 Task: Send an email with the signature Gabriel Evans with the subject 'Request for a video' and the message 'Could you please provide a summary of the results?' from softage.1@softage.net to softage.8@softage.net and softage.9@softage.net with an attached document Branding_strategy.docx
Action: Key pressed n
Screenshot: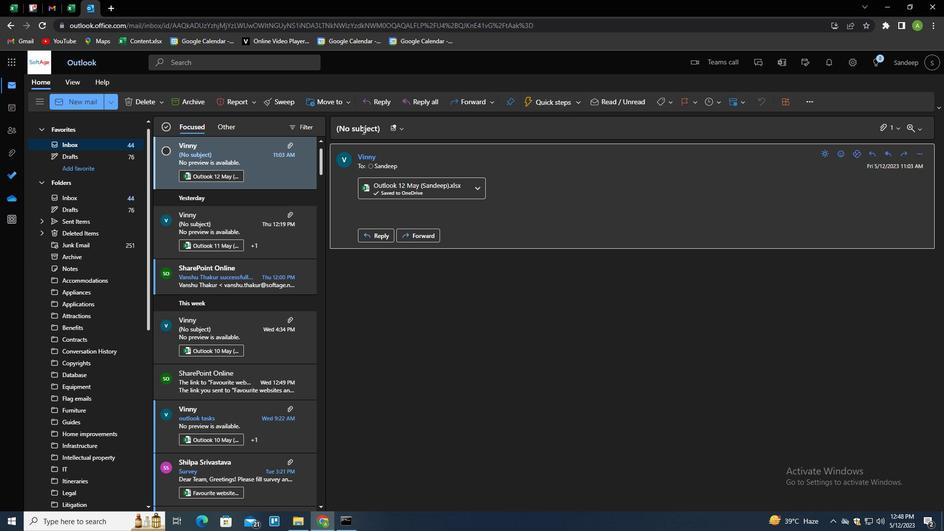 
Action: Mouse moved to (656, 104)
Screenshot: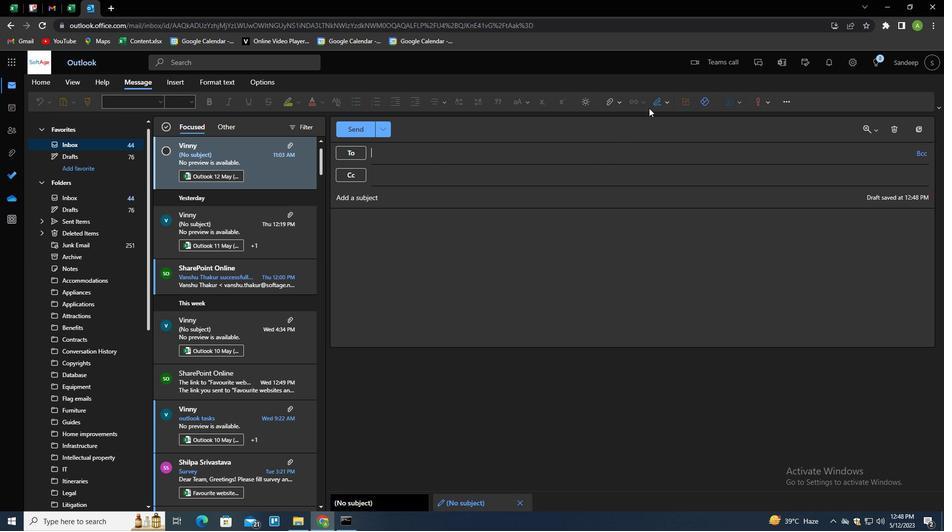 
Action: Mouse pressed left at (656, 104)
Screenshot: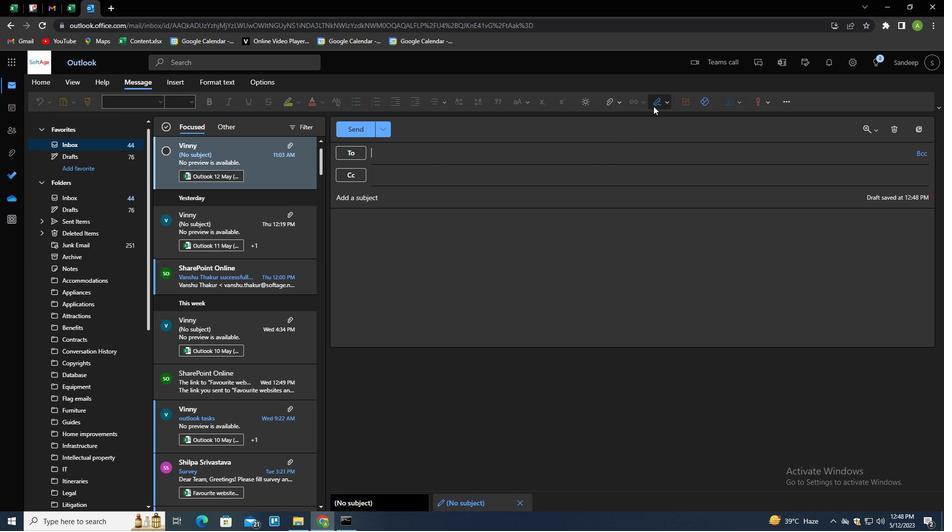 
Action: Mouse moved to (647, 140)
Screenshot: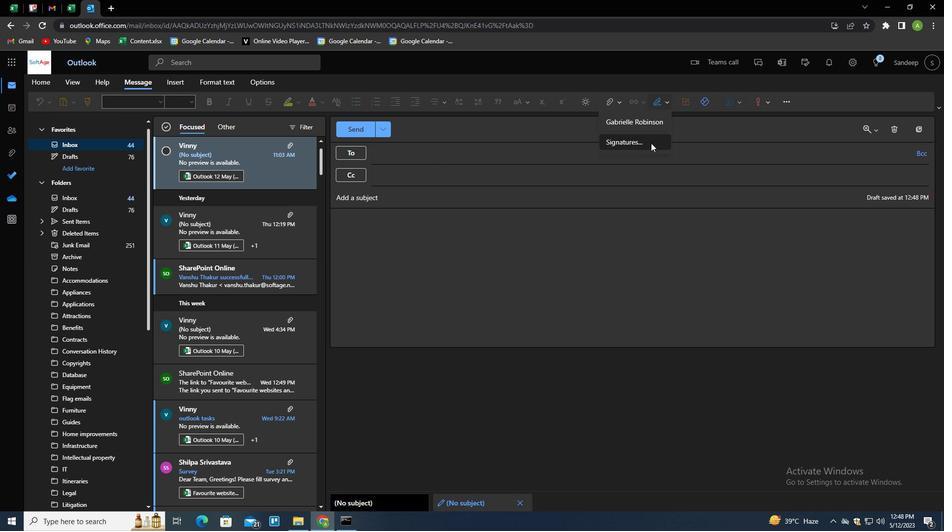 
Action: Mouse pressed left at (647, 140)
Screenshot: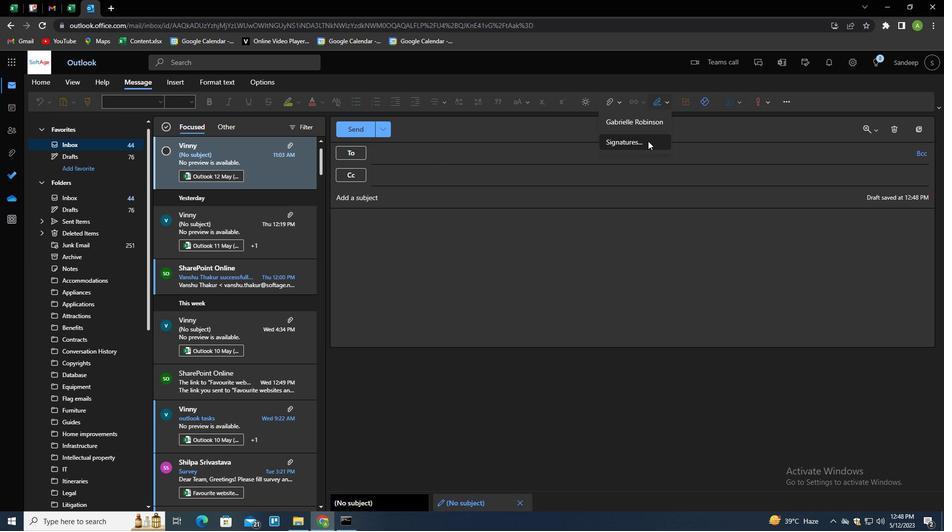 
Action: Mouse moved to (667, 177)
Screenshot: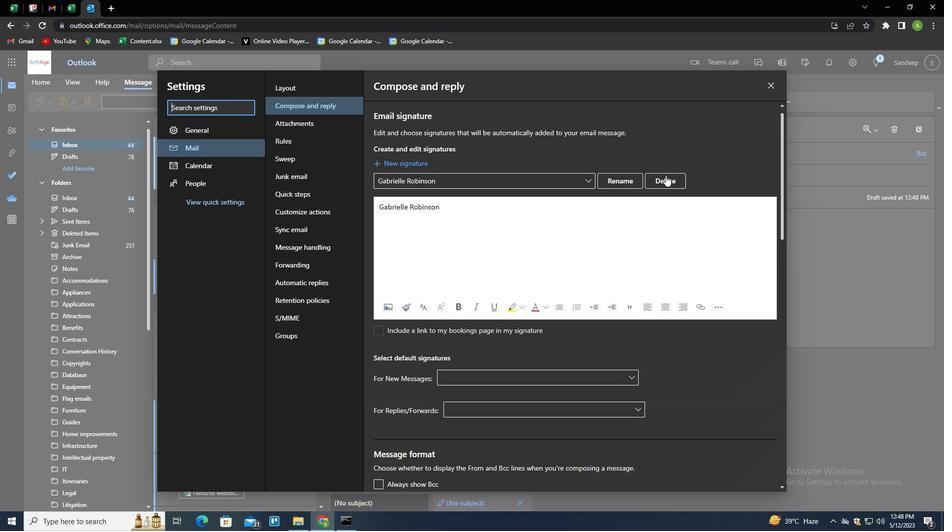 
Action: Mouse pressed left at (667, 177)
Screenshot: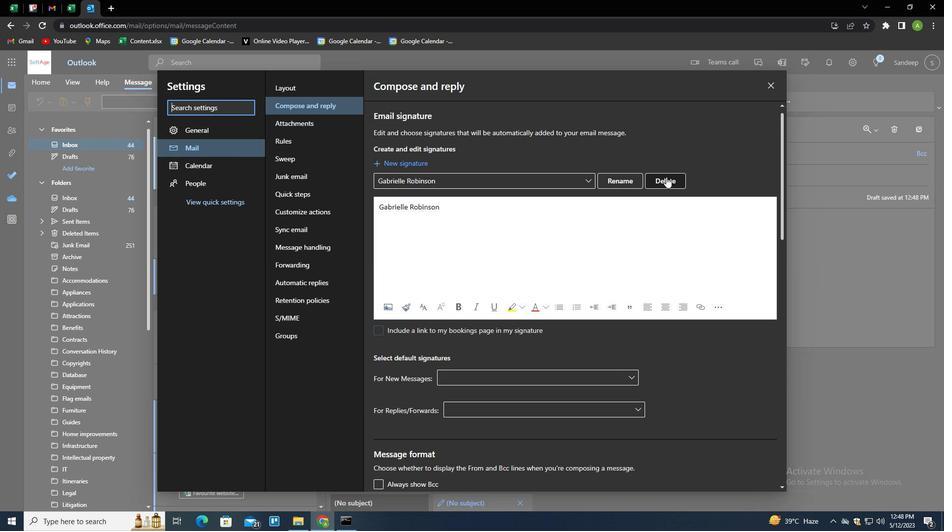 
Action: Mouse moved to (664, 178)
Screenshot: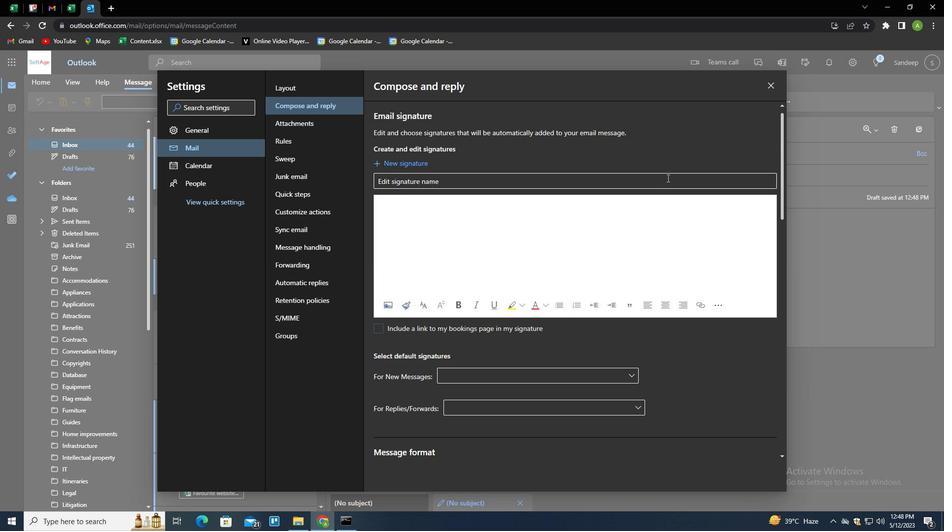 
Action: Mouse pressed left at (664, 178)
Screenshot: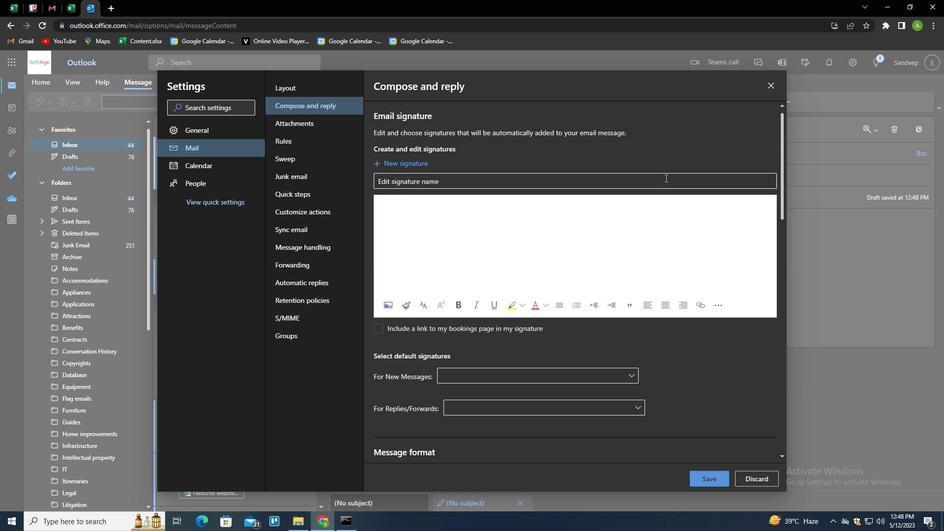 
Action: Key pressed <Key.shift><Key.shift><Key.shift><Key.shift><Key.shift><Key.shift><Key.shift>GABRIEL<Key.space><Key.shift>EVANS<Key.tab><Key.shift><Key.shift><Key.shift>GAV<Key.backspace>BRIEL<Key.space><Key.shift>EVANS
Screenshot: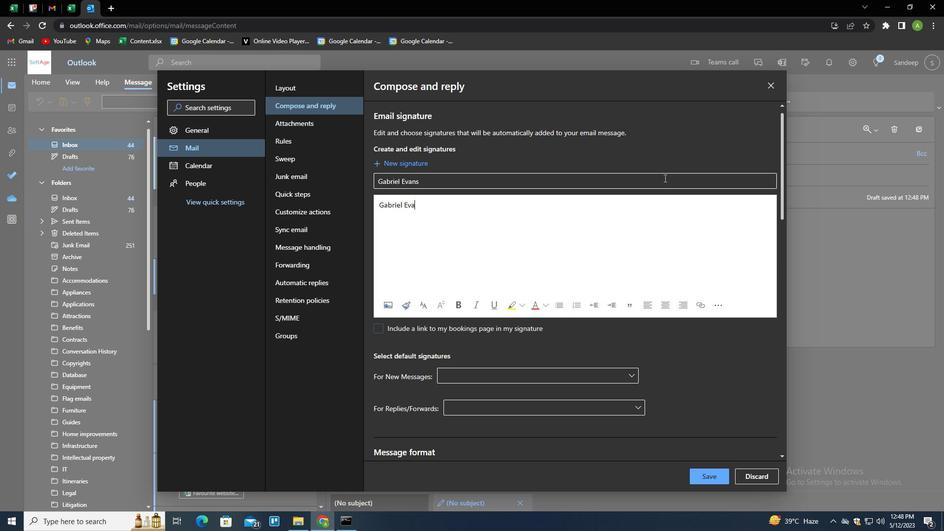 
Action: Mouse moved to (712, 479)
Screenshot: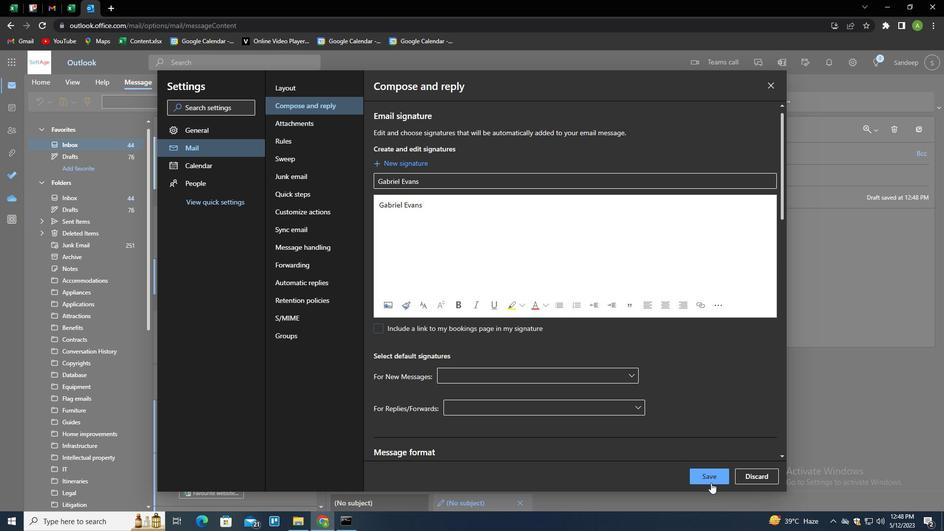 
Action: Mouse pressed left at (712, 479)
Screenshot: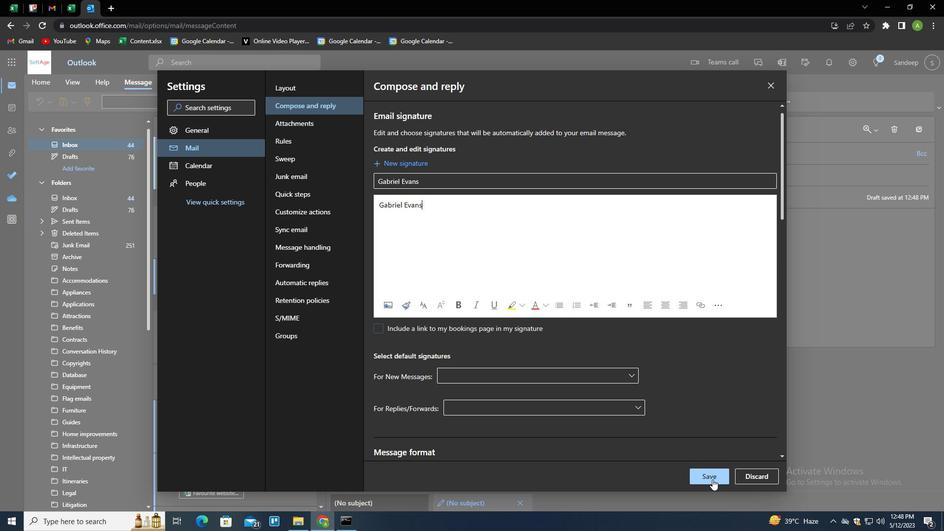 
Action: Mouse moved to (836, 290)
Screenshot: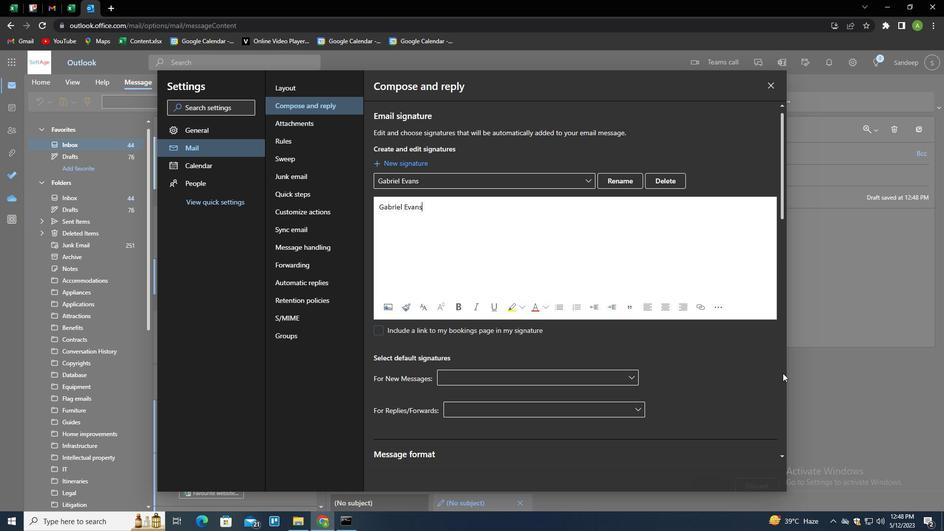 
Action: Mouse pressed left at (836, 290)
Screenshot: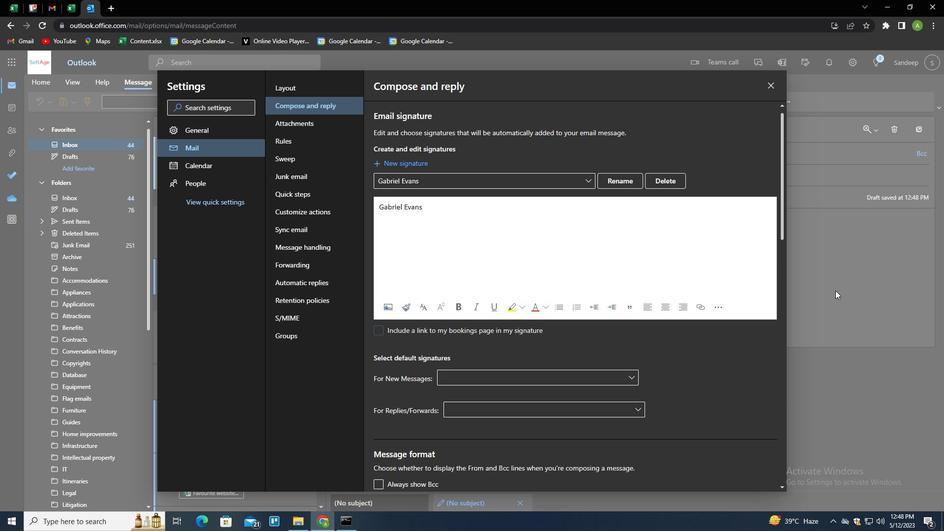 
Action: Mouse moved to (658, 103)
Screenshot: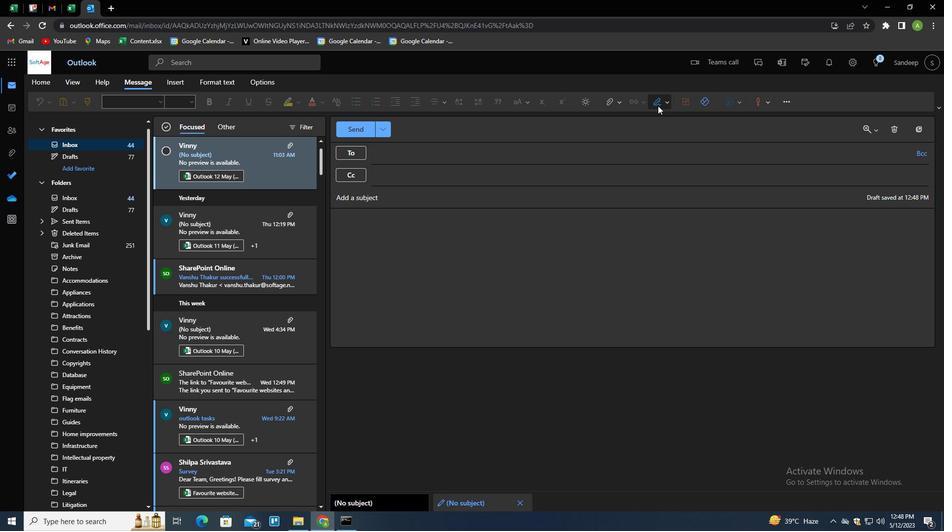 
Action: Mouse pressed left at (658, 103)
Screenshot: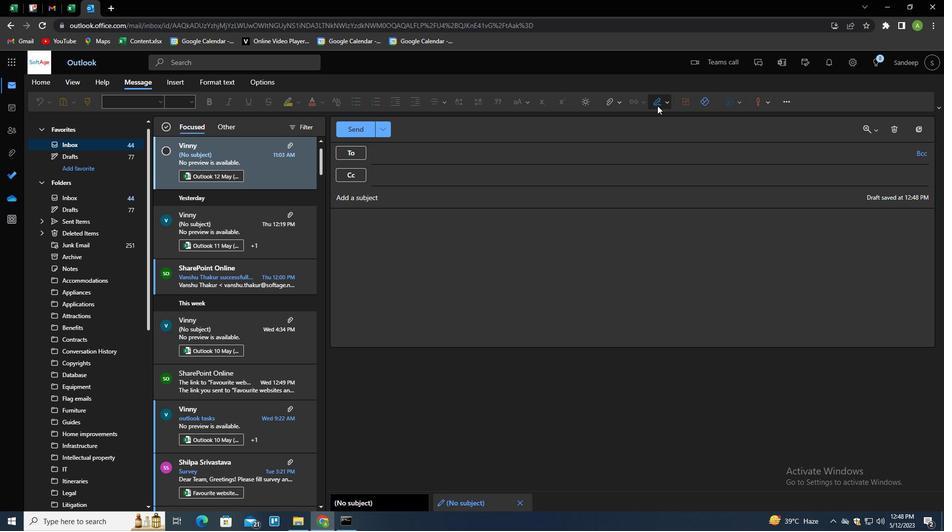 
Action: Mouse moved to (655, 120)
Screenshot: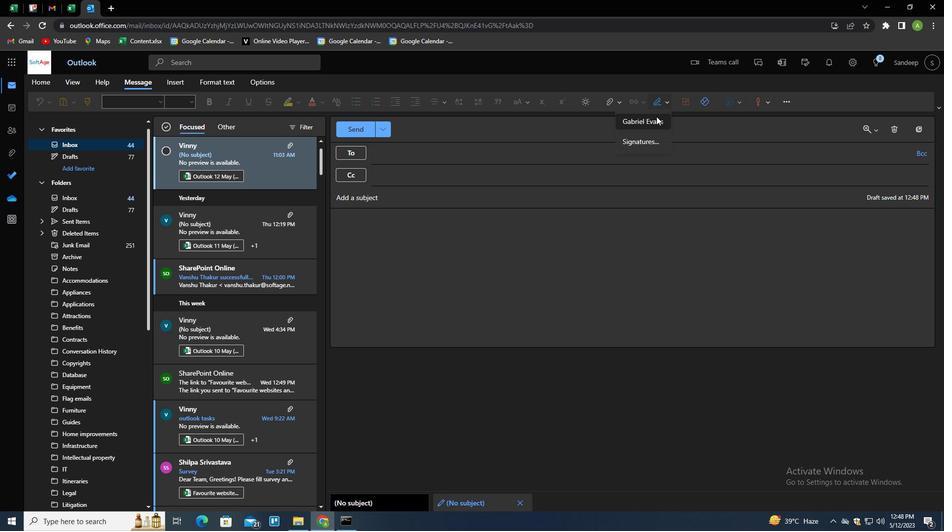 
Action: Mouse pressed left at (655, 120)
Screenshot: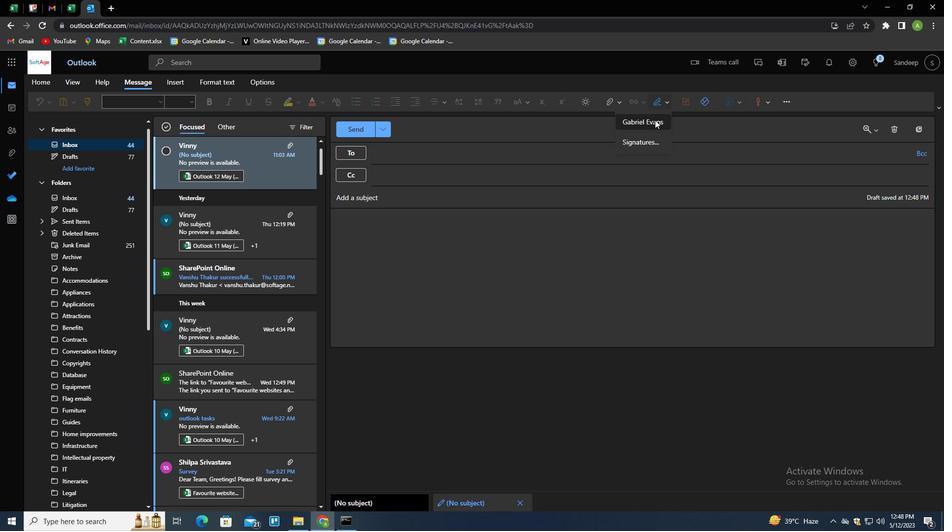 
Action: Mouse moved to (407, 203)
Screenshot: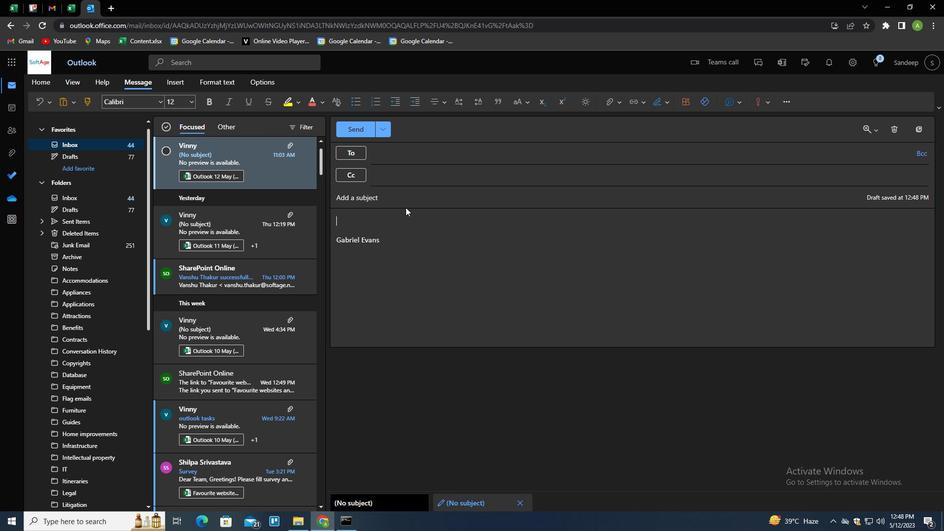 
Action: Mouse pressed left at (407, 203)
Screenshot: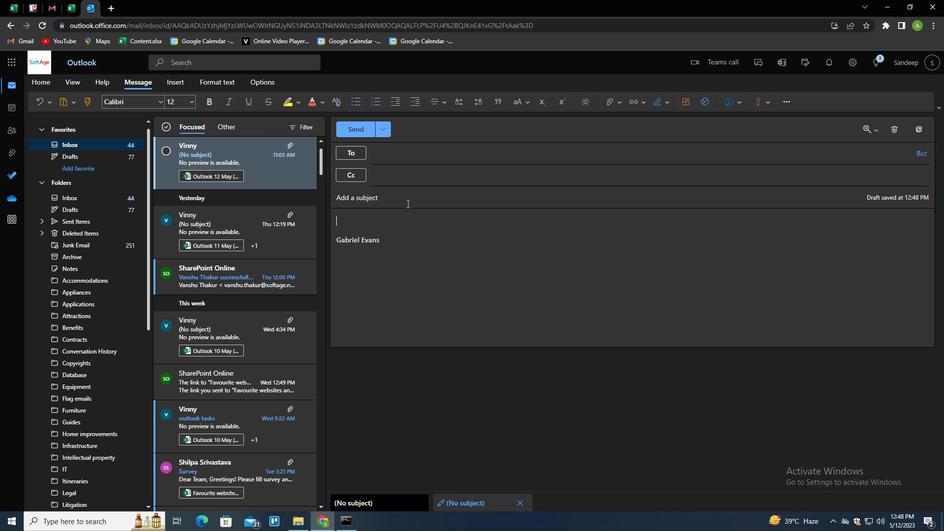 
Action: Key pressed <Key.shift>R
Screenshot: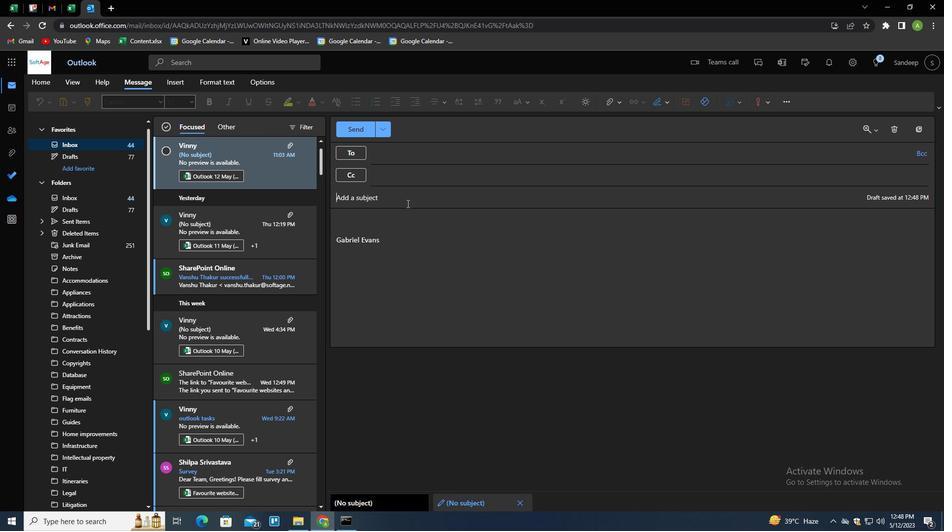 
Action: Mouse moved to (407, 203)
Screenshot: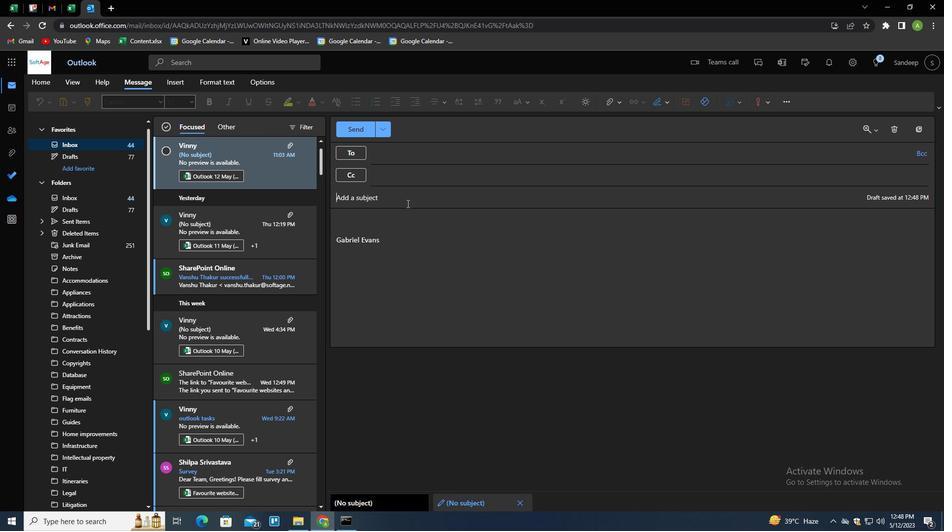 
Action: Key pressed EQUEST<Key.space>FOR<Key.space>A<Key.space>VIDEO<Key.tab><Key.shift>COULD<Key.space>YOU<Key.space>PLEASE<Key.space>PROVIDE<Key.space>A<Key.space>SUMMARY<Key.space>OF<Key.space>THE<Key.space>RESULTS<Key.shift>?
Screenshot: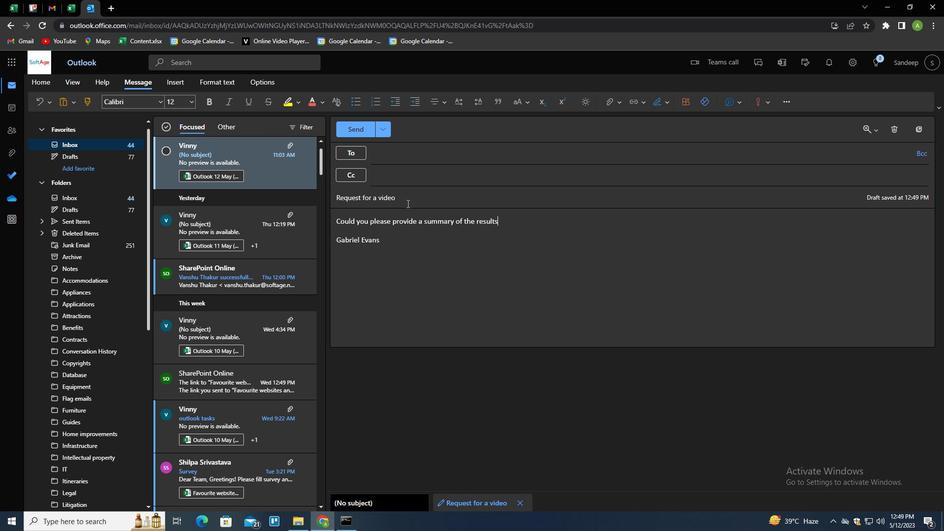 
Action: Mouse moved to (399, 154)
Screenshot: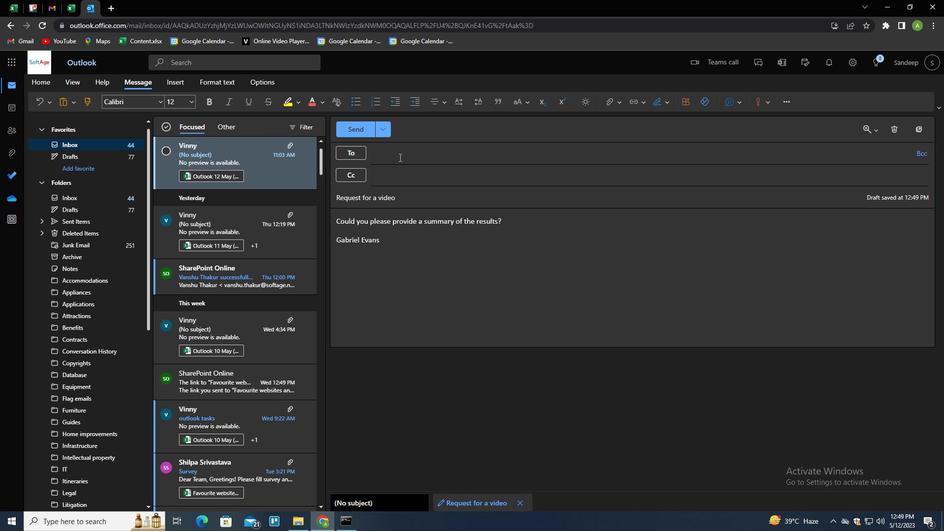 
Action: Mouse pressed left at (399, 154)
Screenshot: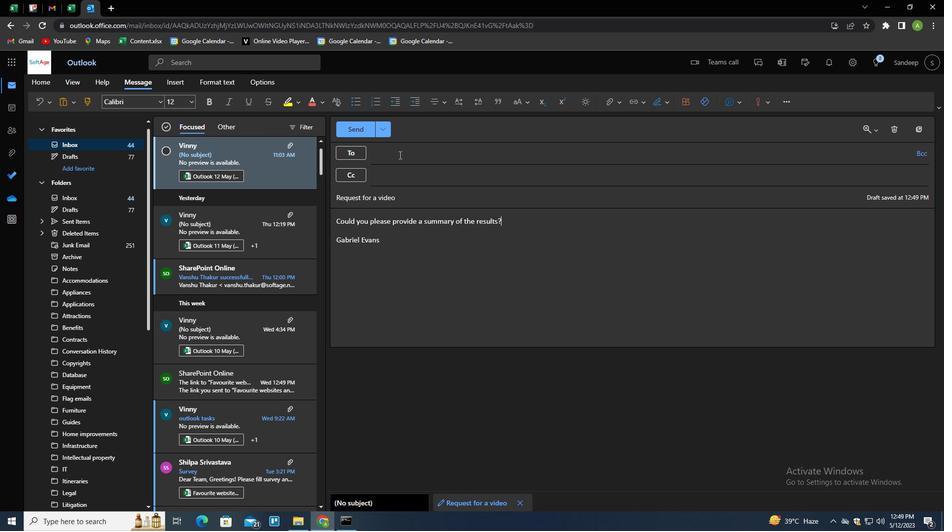 
Action: Key pressed SOFTAGE.9<Key.shift>#SOFTAGE.NET<Key.enter>
Screenshot: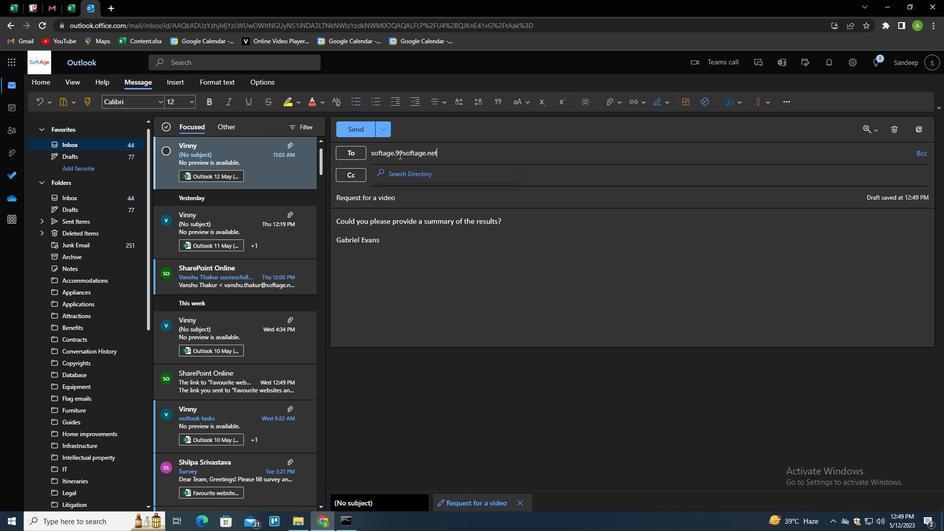 
Action: Mouse moved to (401, 152)
Screenshot: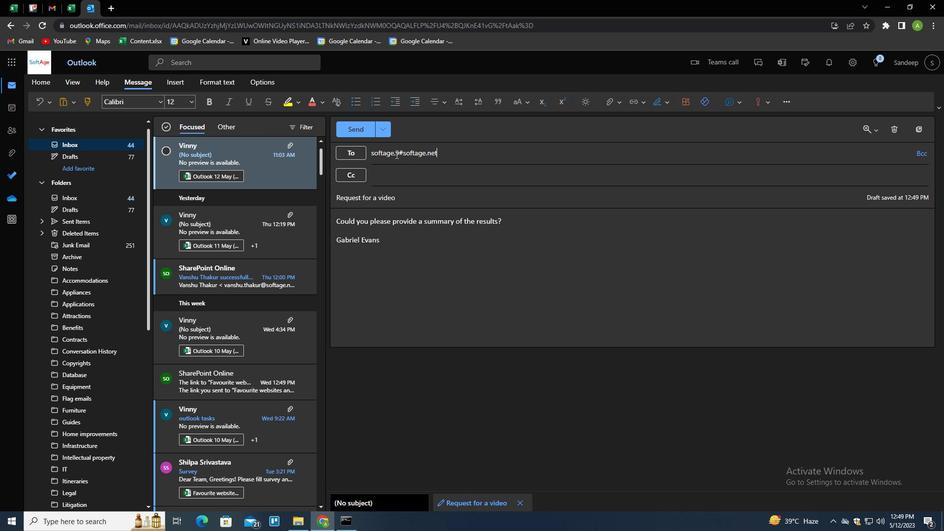 
Action: Mouse pressed left at (401, 152)
Screenshot: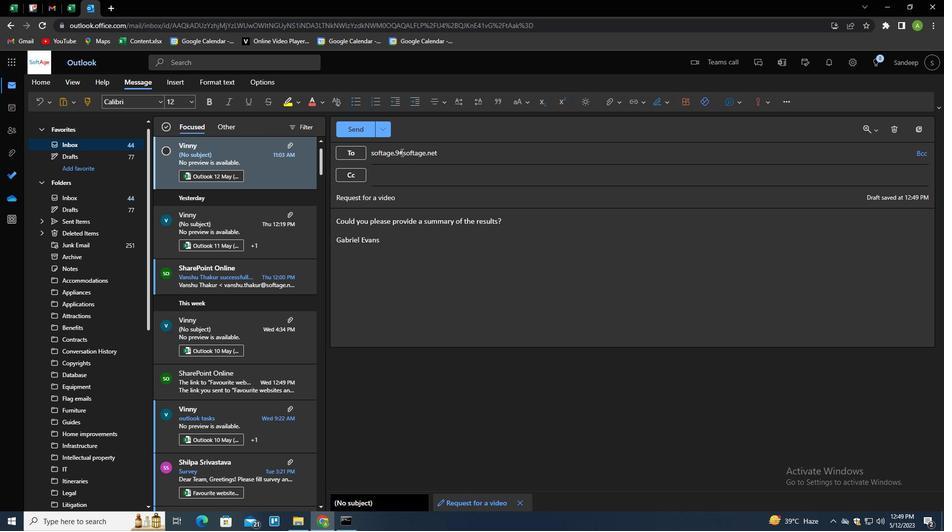 
Action: Mouse moved to (424, 163)
Screenshot: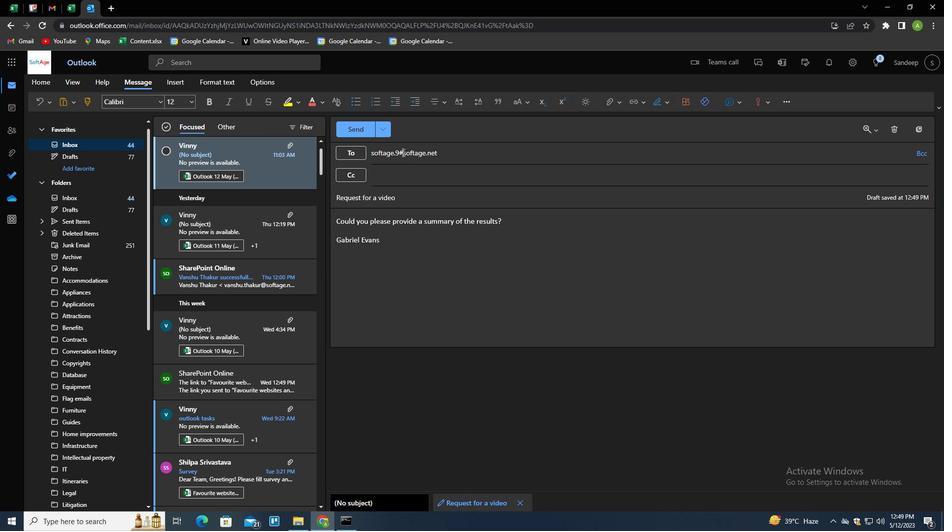 
Action: Key pressed <Key.backspace>2<Key.backspace><Key.shift>@<Key.enter>SOFTAGE.10<Key.shift>@SOFTAGE.NET<Key.enter>
Screenshot: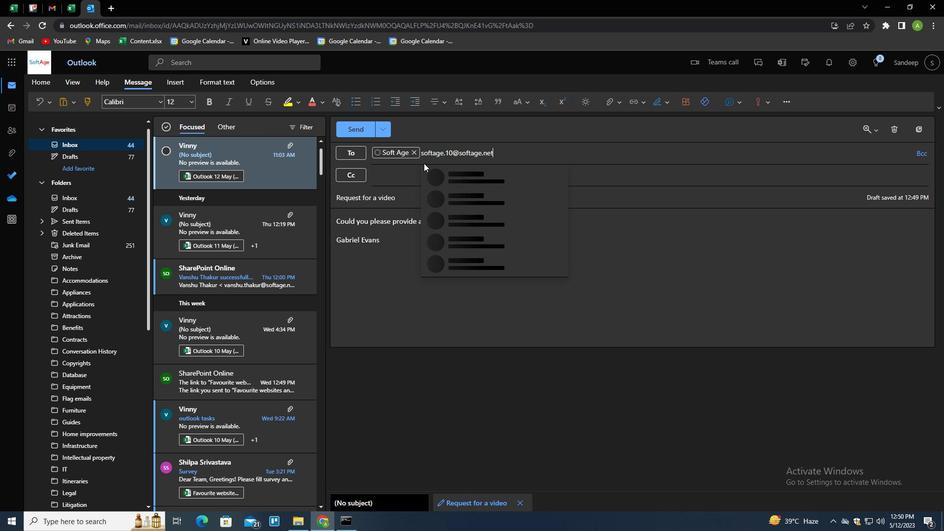 
Action: Mouse moved to (612, 104)
Screenshot: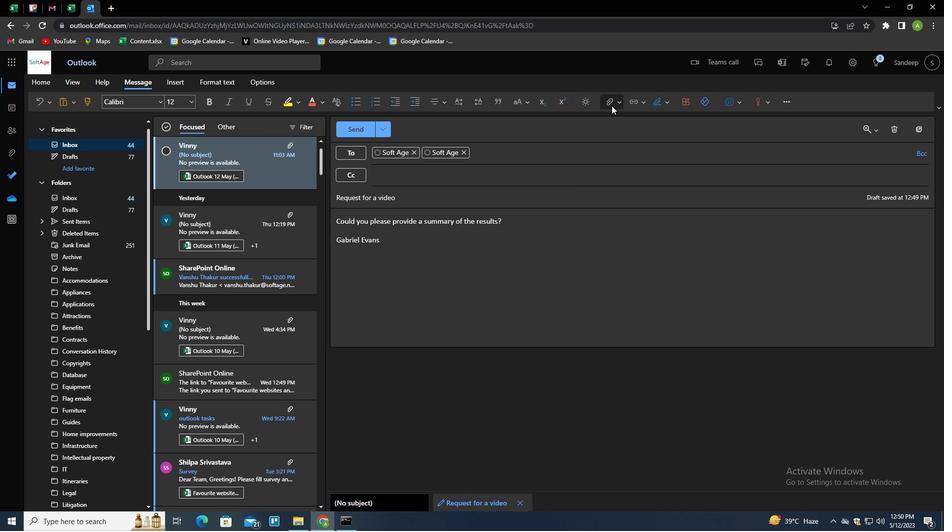 
Action: Mouse pressed left at (612, 104)
Screenshot: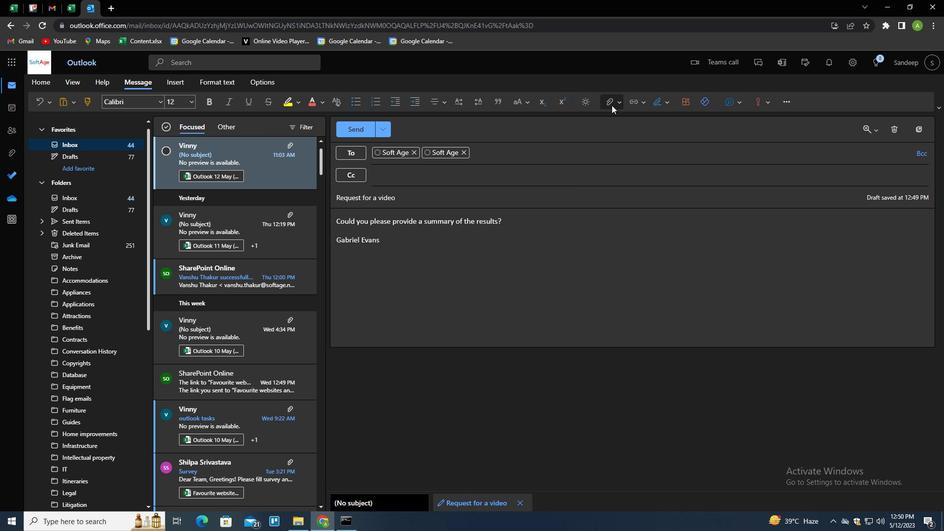 
Action: Mouse moved to (589, 121)
Screenshot: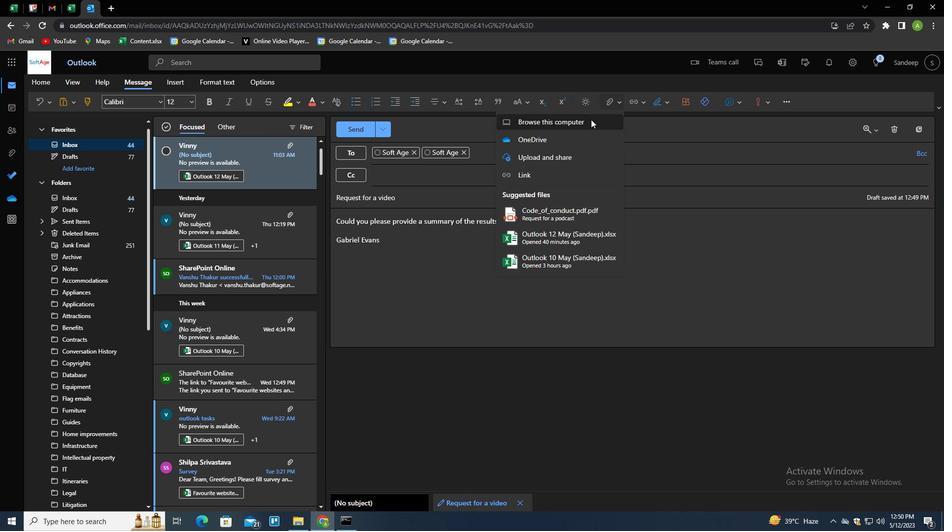 
Action: Mouse pressed left at (589, 121)
Screenshot: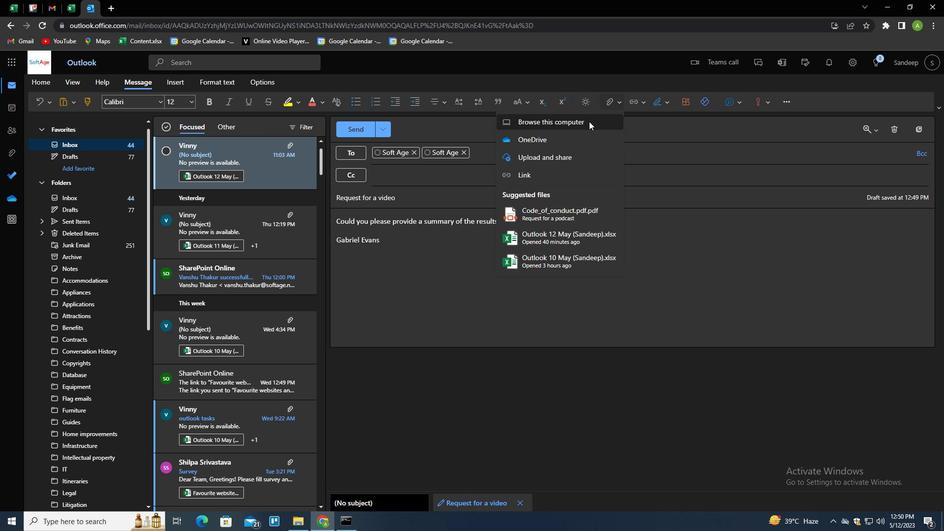 
Action: Mouse moved to (170, 141)
Screenshot: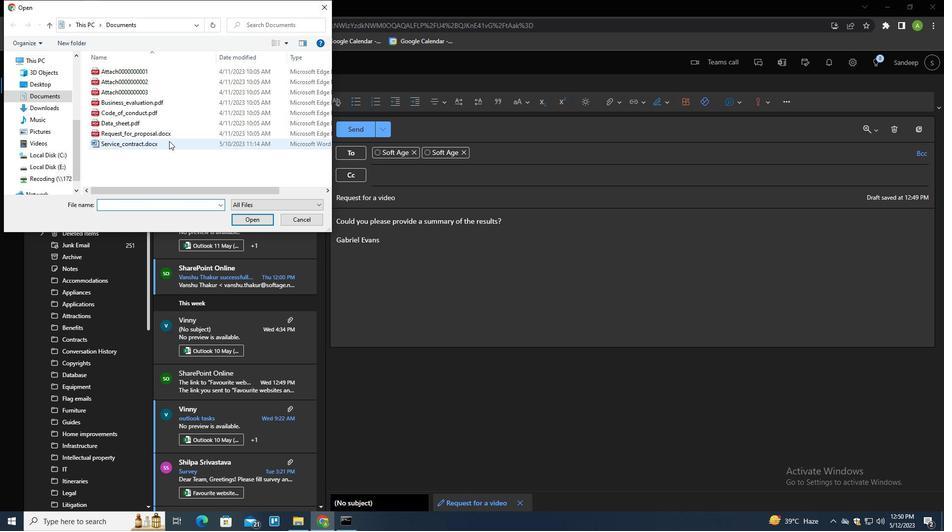 
Action: Mouse pressed left at (170, 141)
Screenshot: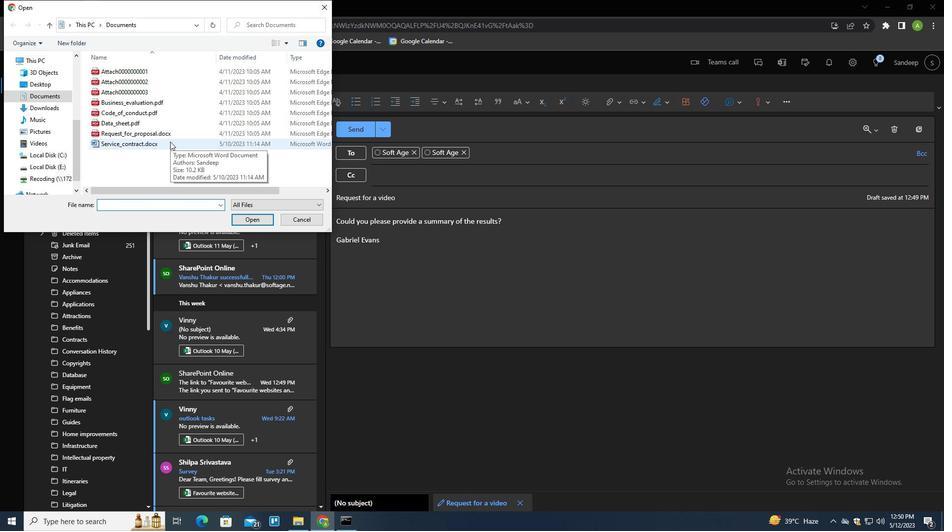 
Action: Mouse moved to (169, 145)
Screenshot: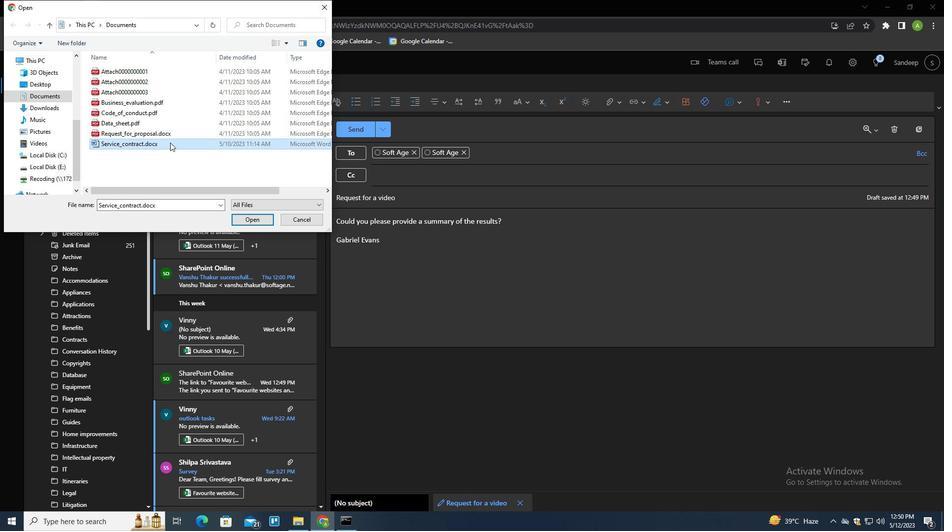 
Action: Key pressed <Key.f2>
Screenshot: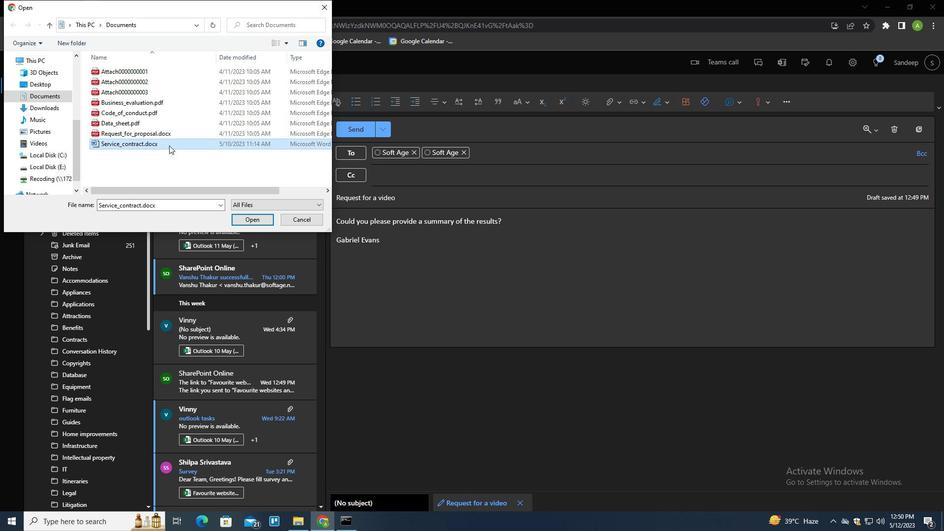 
Action: Mouse moved to (166, 146)
Screenshot: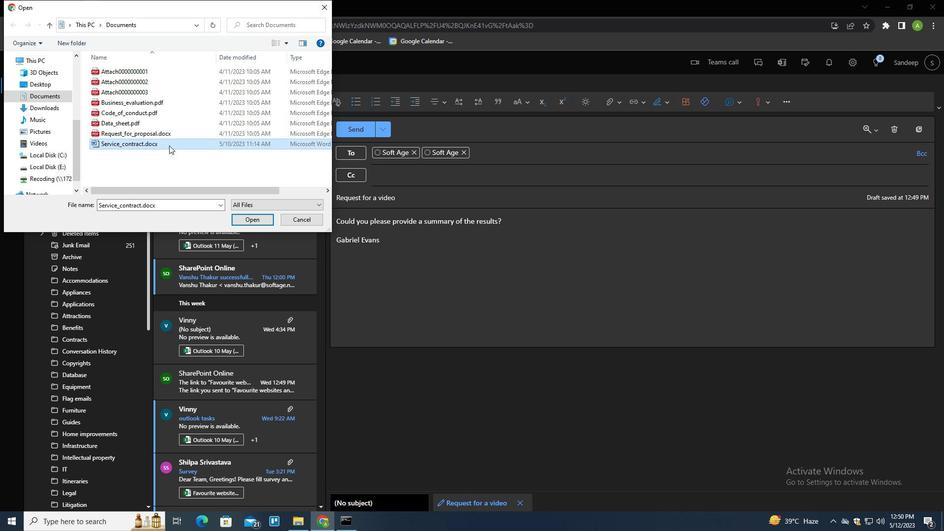 
Action: Key pressed <Key.shift>BRANDING<Key.shift>_STRATEGY.DOCX<Key.enter>
Screenshot: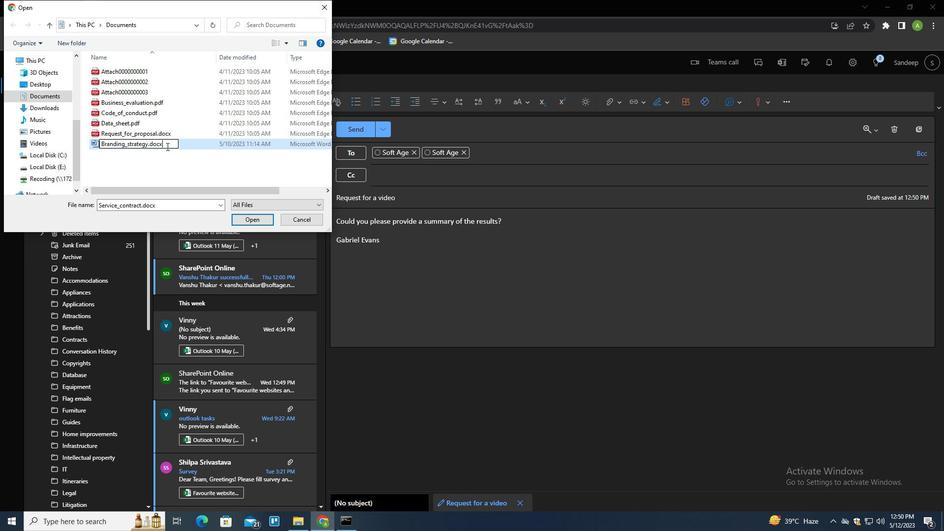 
Action: Mouse moved to (170, 145)
Screenshot: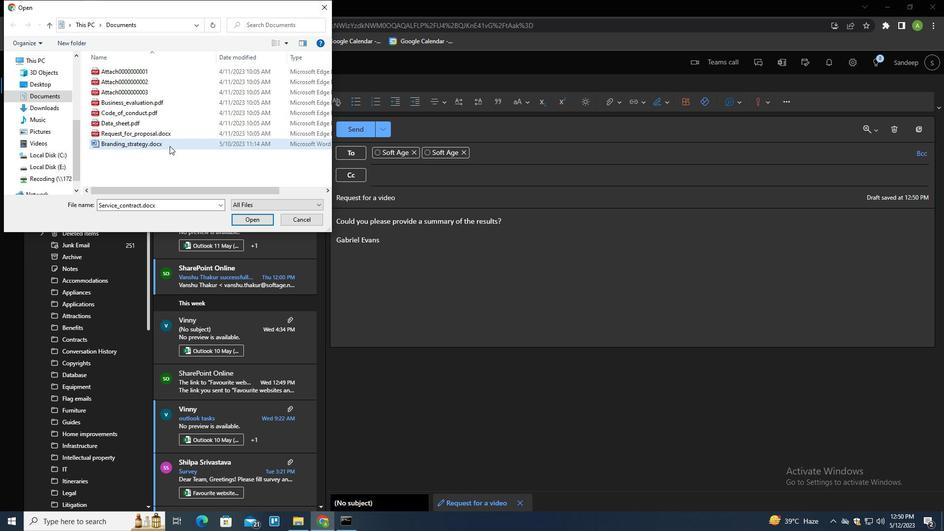 
Action: Mouse pressed left at (170, 145)
Screenshot: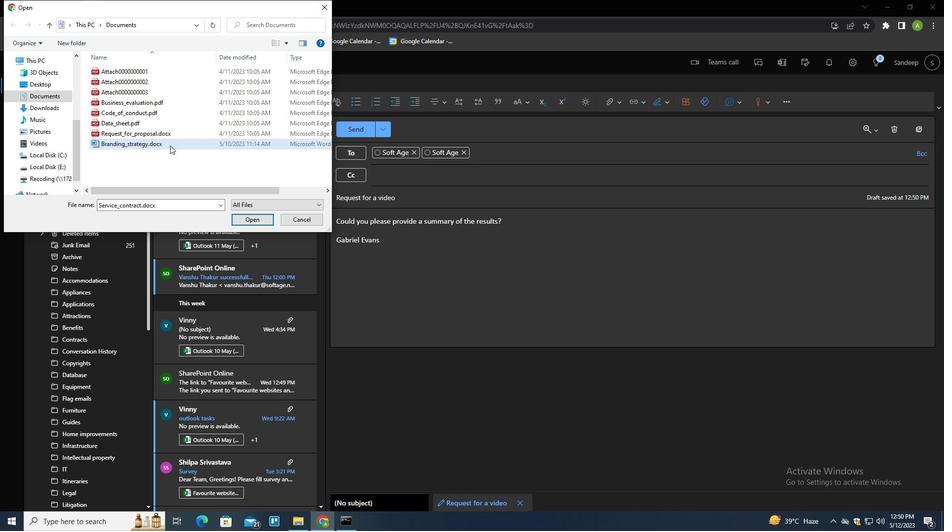 
Action: Mouse moved to (251, 218)
Screenshot: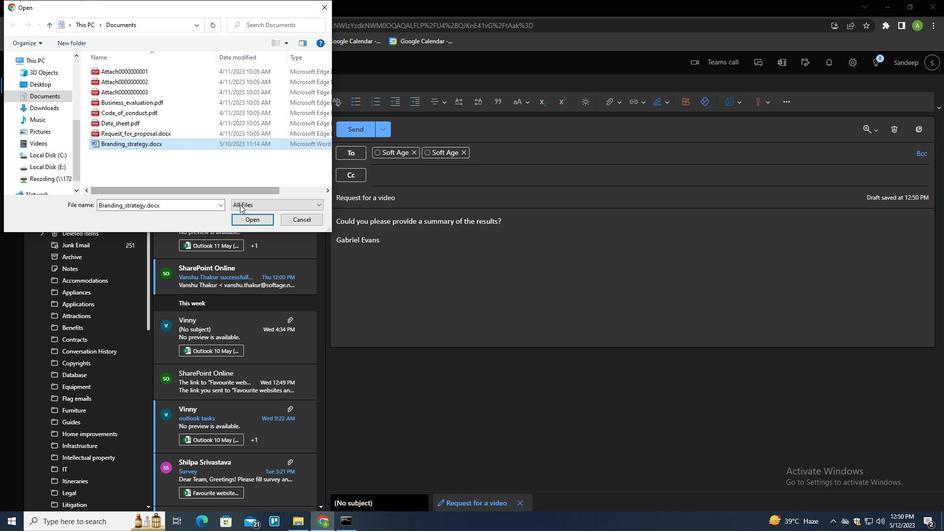 
Action: Mouse pressed left at (251, 218)
Screenshot: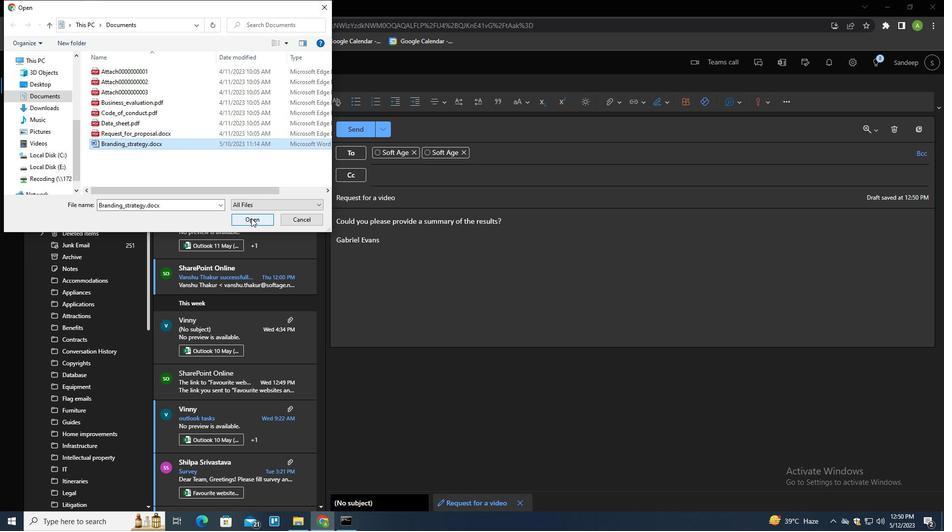 
Action: Mouse moved to (655, 380)
Screenshot: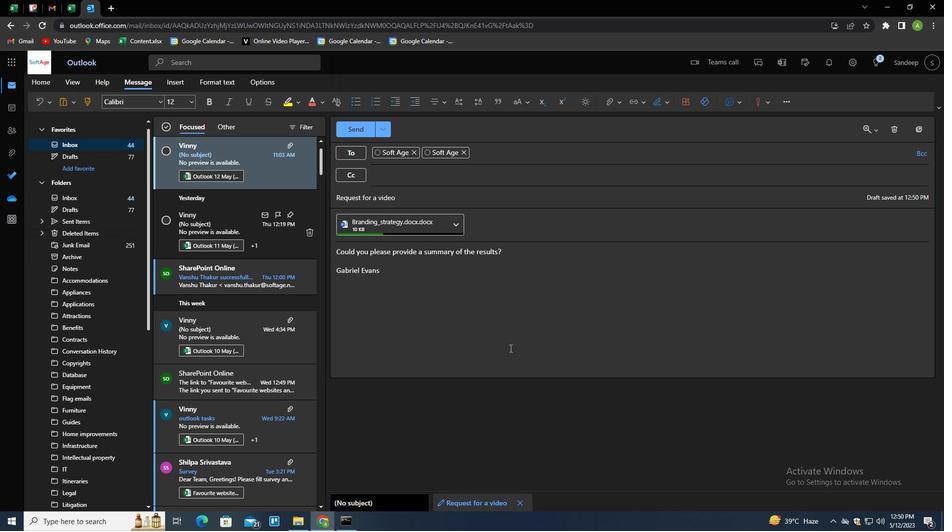 
Action: Key pressed <Key.enter>
Screenshot: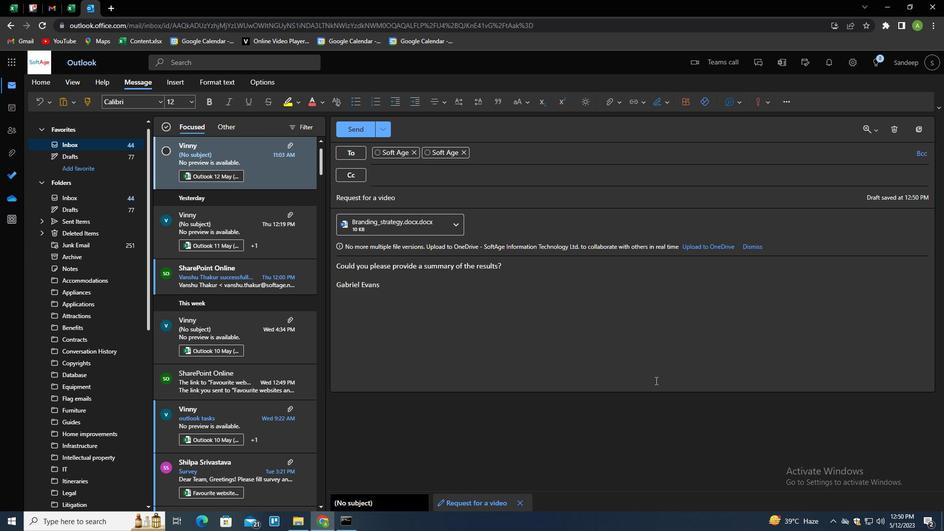 
Action: Mouse moved to (360, 131)
Screenshot: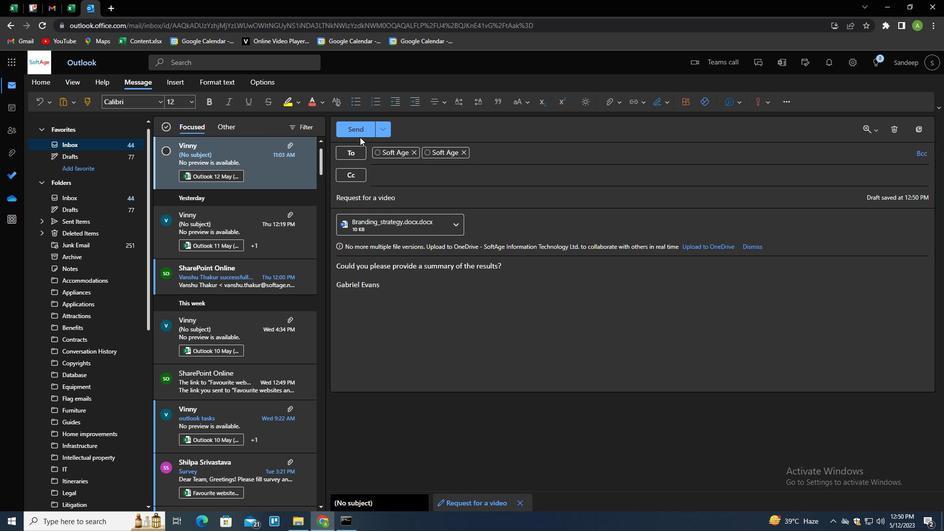
Action: Mouse pressed left at (360, 131)
Screenshot: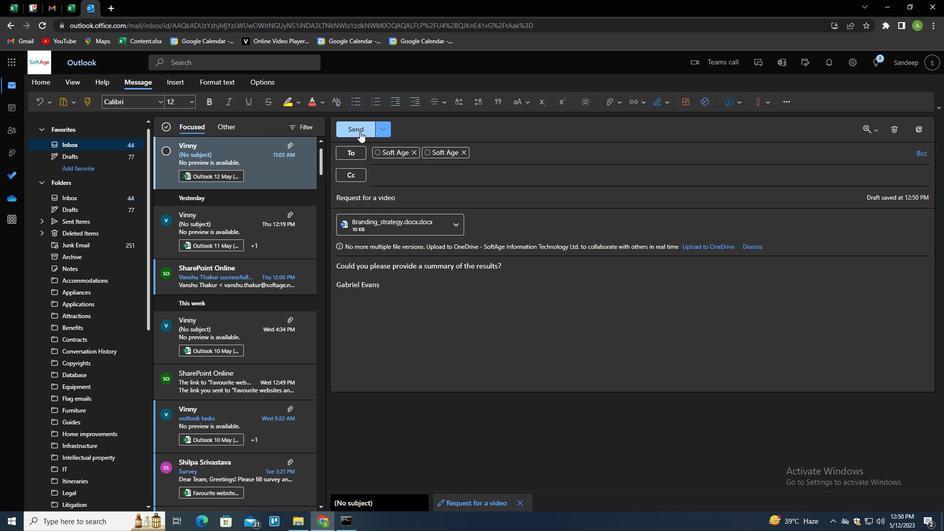 
Action: Mouse moved to (501, 234)
Screenshot: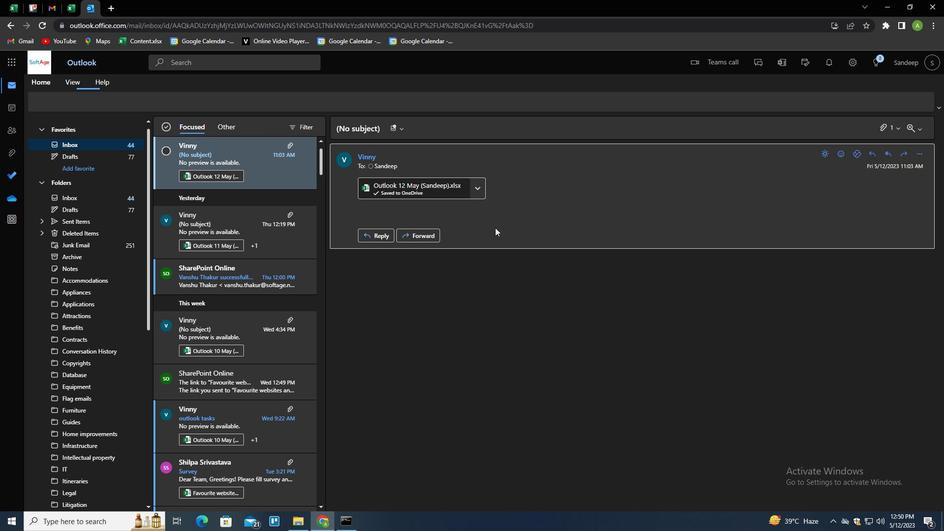 
